 Task: Add the task  Improve the appâ€™s performance during network interruptions to the section DevOps Drive in the project WonderTech and add a Due Date to the respective task as 2024/01/09.
Action: Mouse moved to (398, 554)
Screenshot: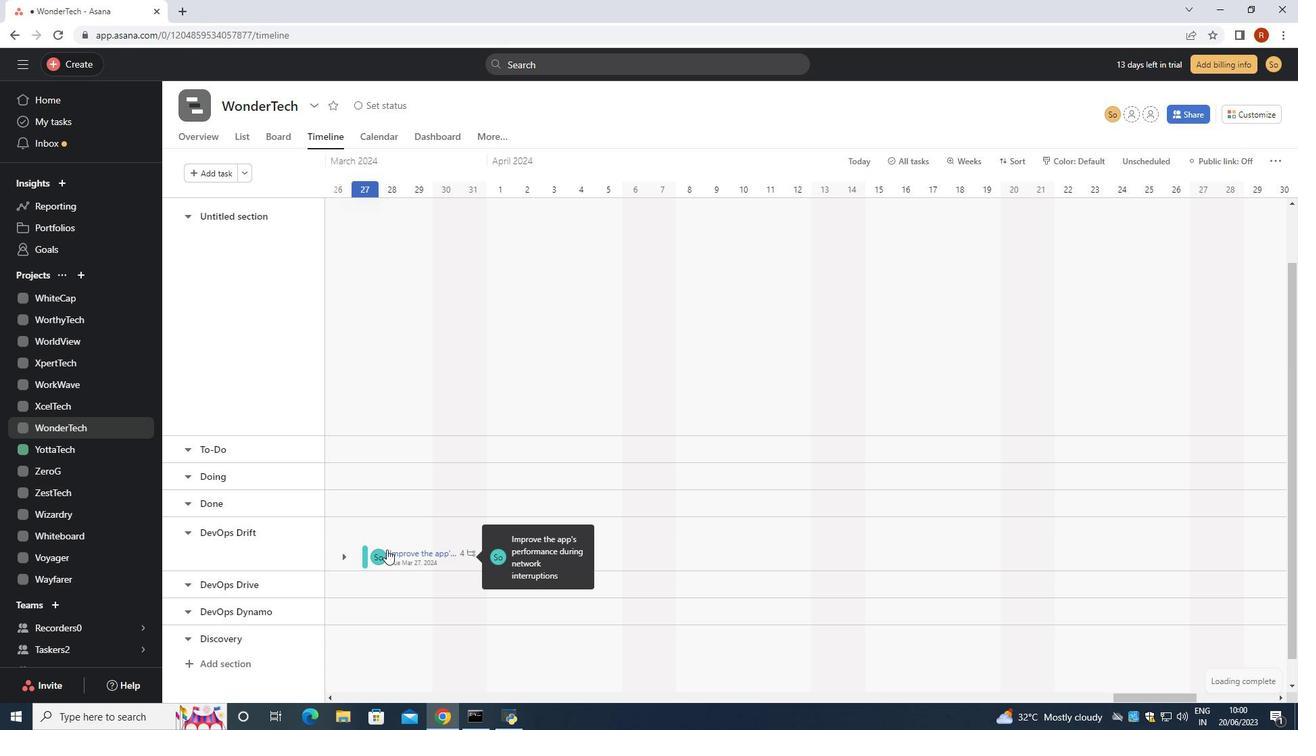 
Action: Mouse pressed left at (398, 554)
Screenshot: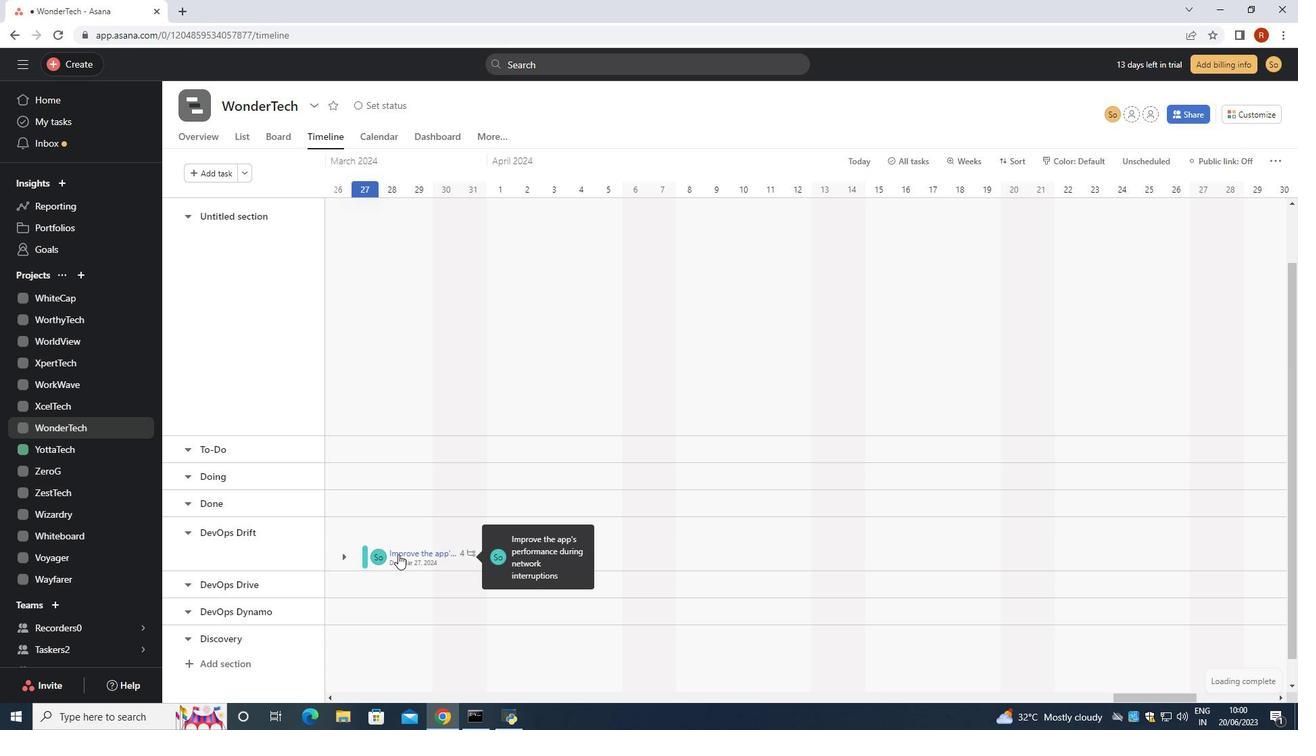 
Action: Mouse moved to (1061, 317)
Screenshot: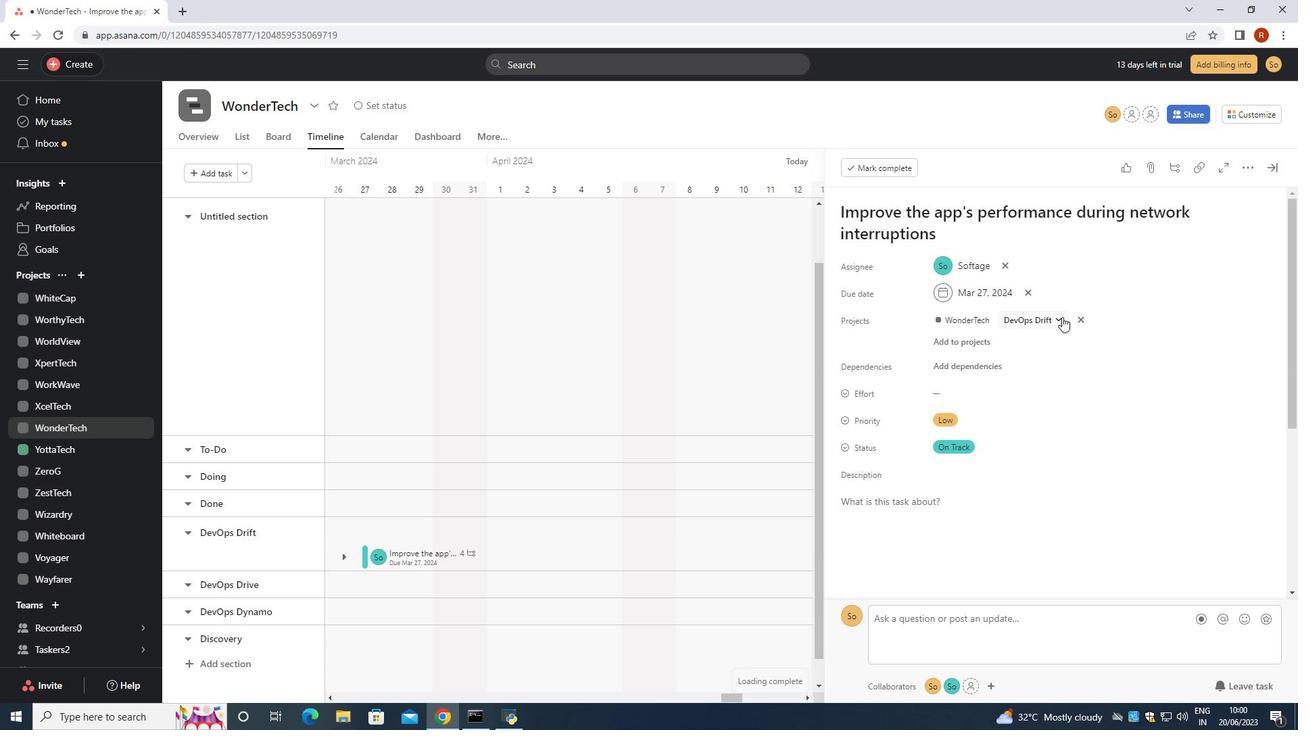 
Action: Mouse pressed left at (1061, 317)
Screenshot: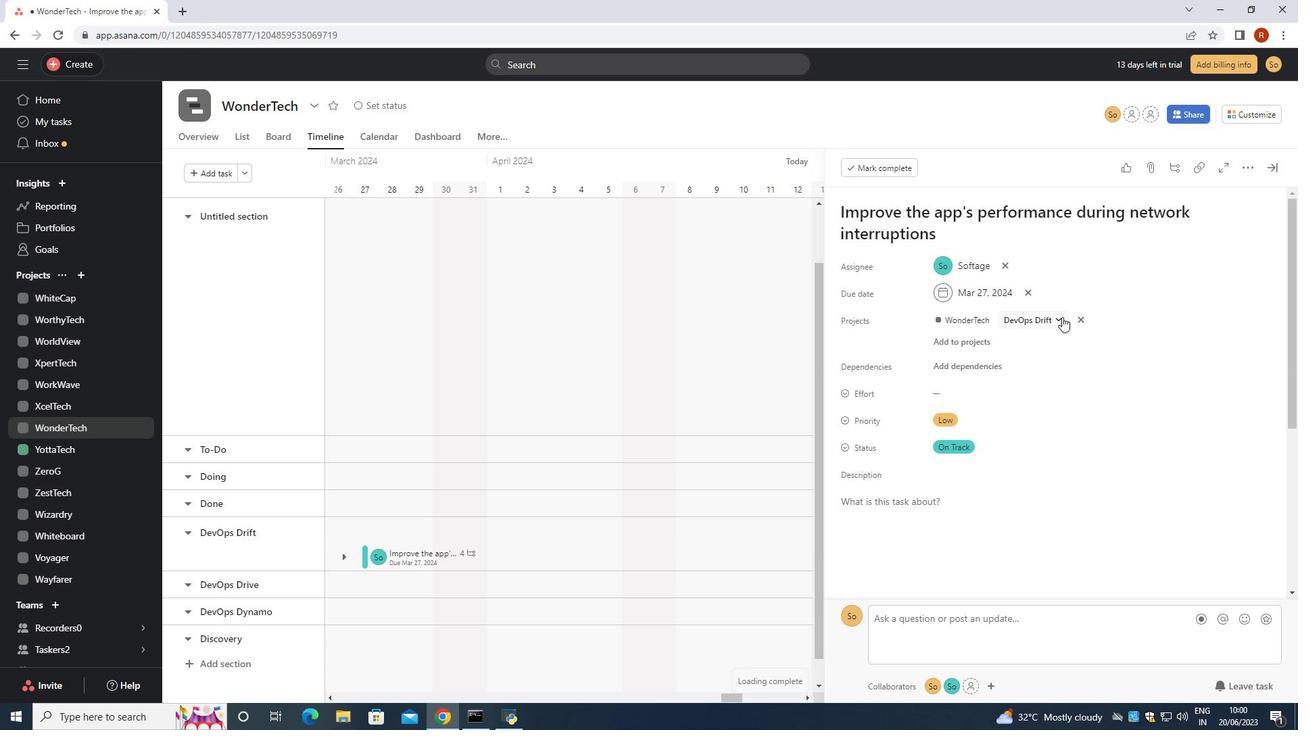 
Action: Mouse moved to (1015, 472)
Screenshot: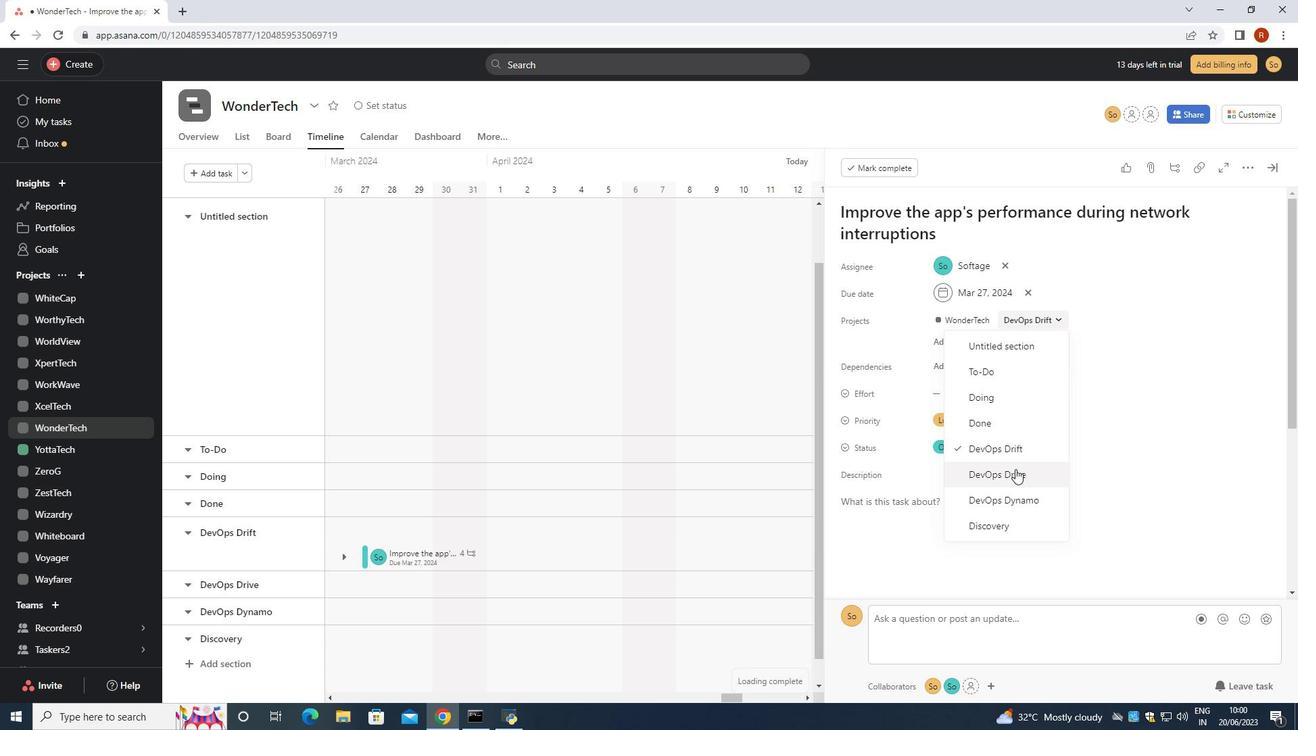 
Action: Mouse pressed left at (1015, 472)
Screenshot: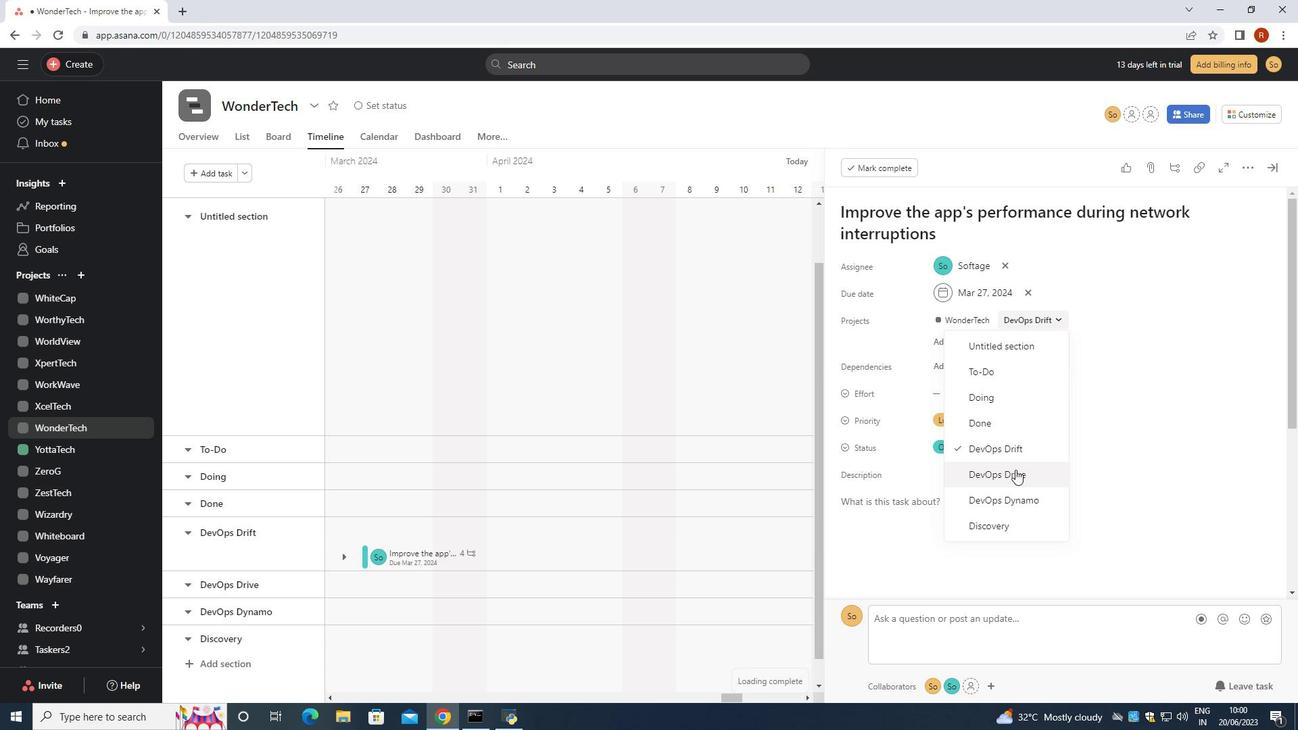 
Action: Mouse moved to (1029, 296)
Screenshot: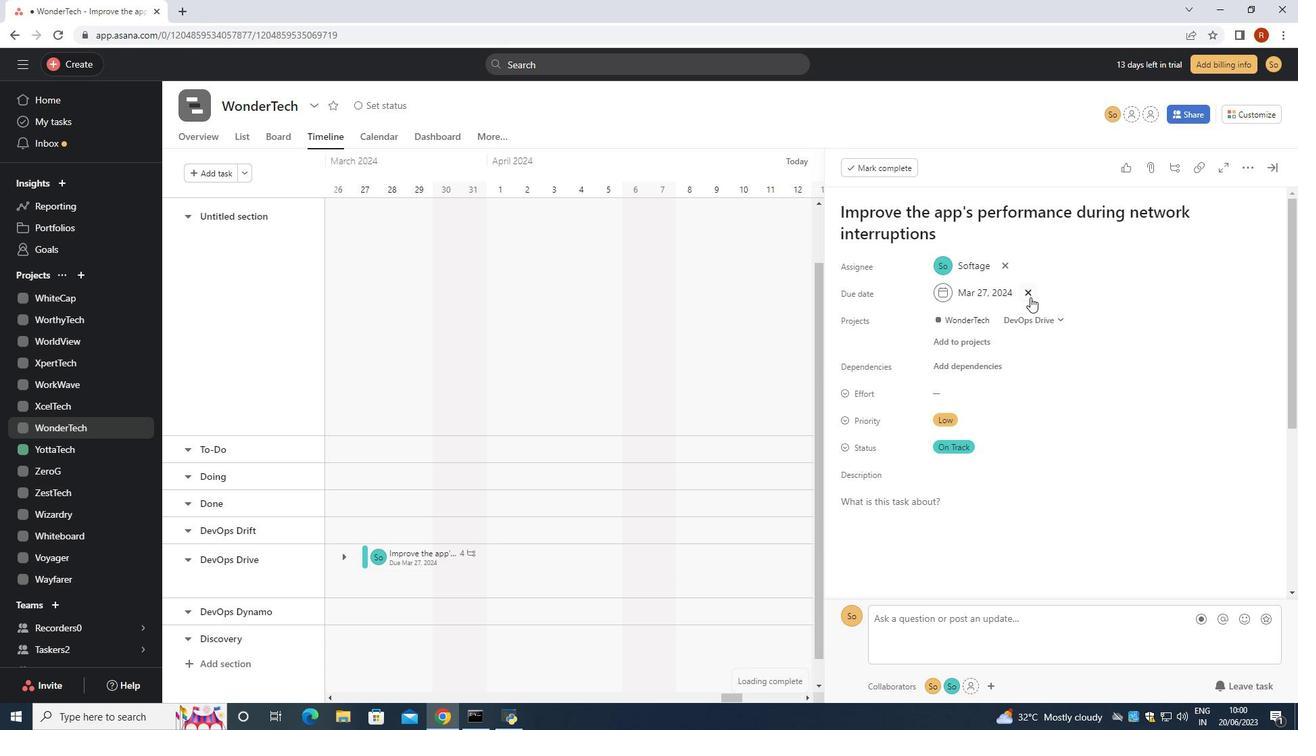 
Action: Mouse pressed left at (1029, 296)
Screenshot: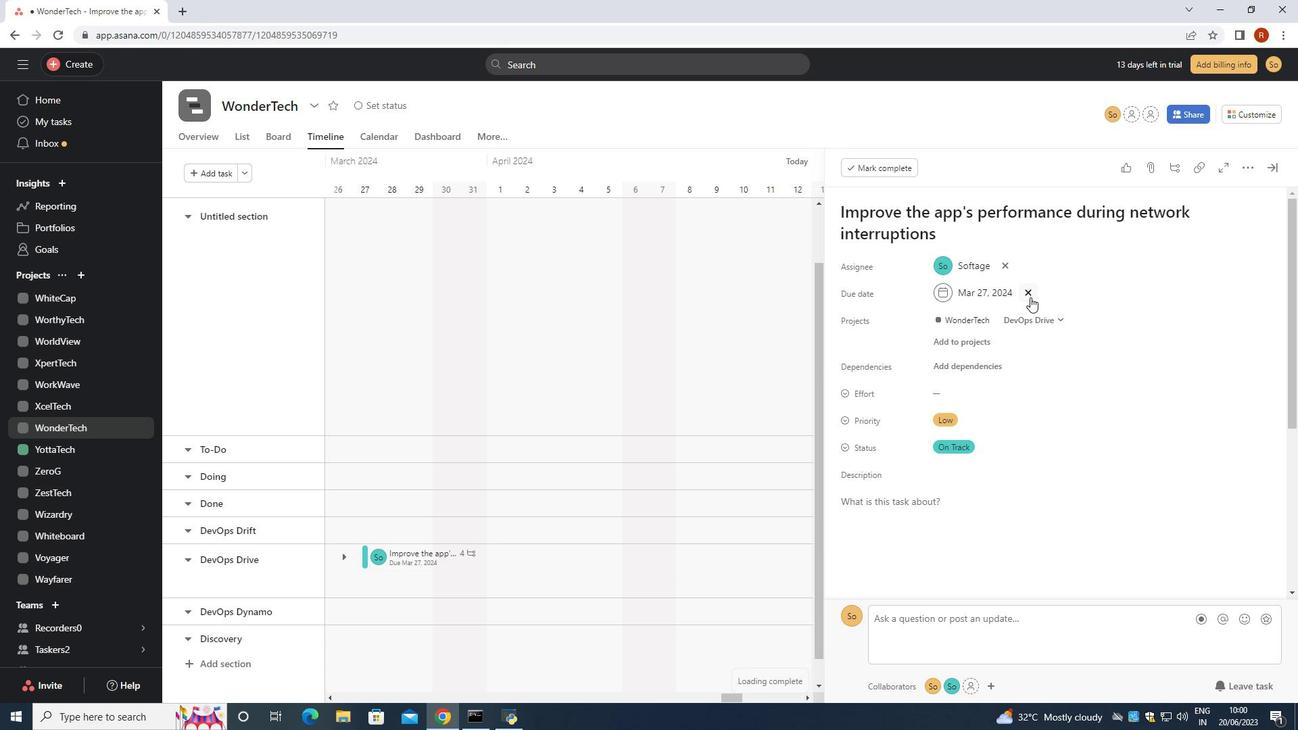 
Action: Mouse moved to (1001, 291)
Screenshot: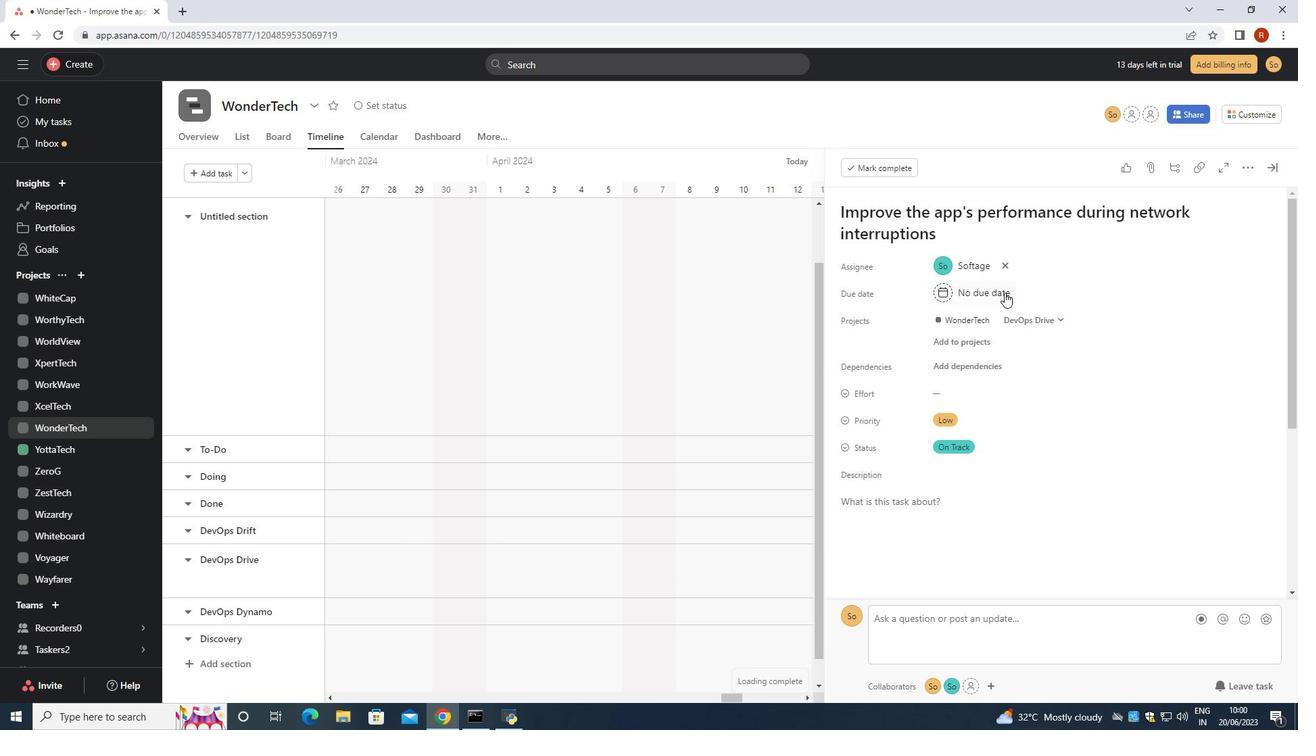 
Action: Mouse pressed left at (1001, 291)
Screenshot: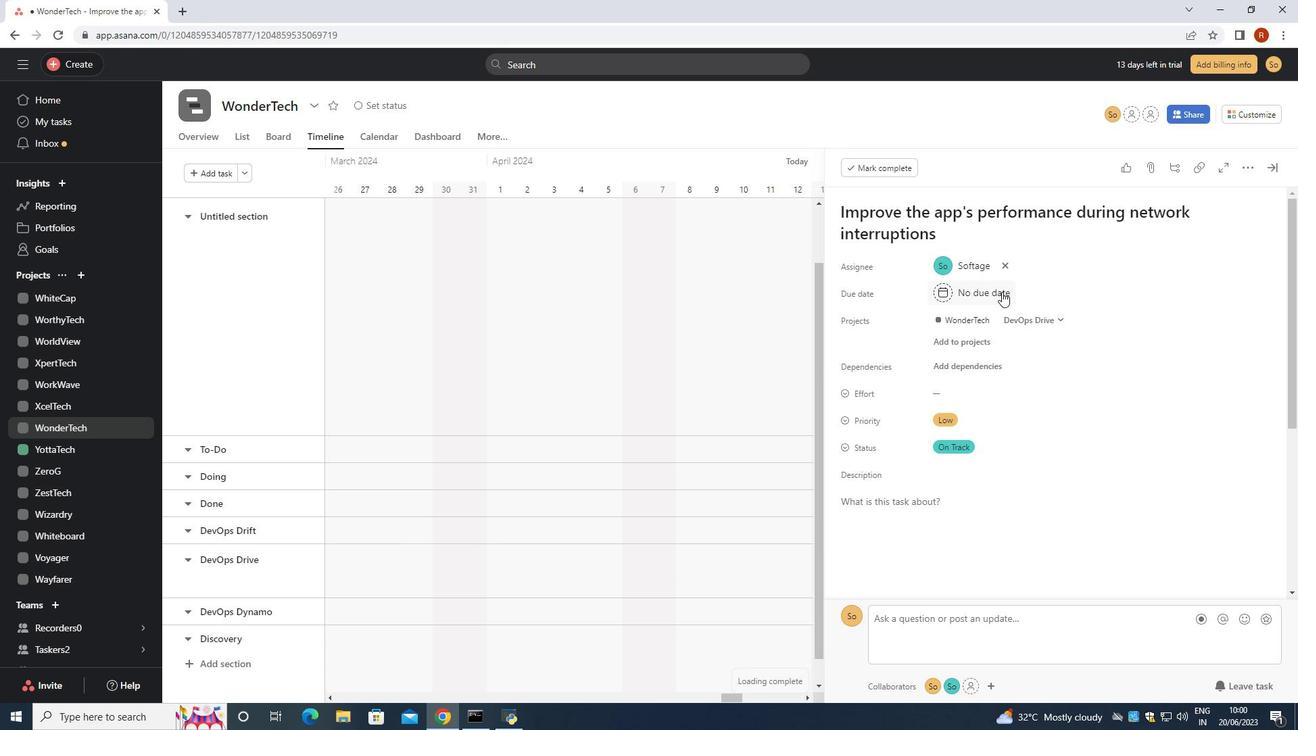 
Action: Key pressed 2024/01/09
Screenshot: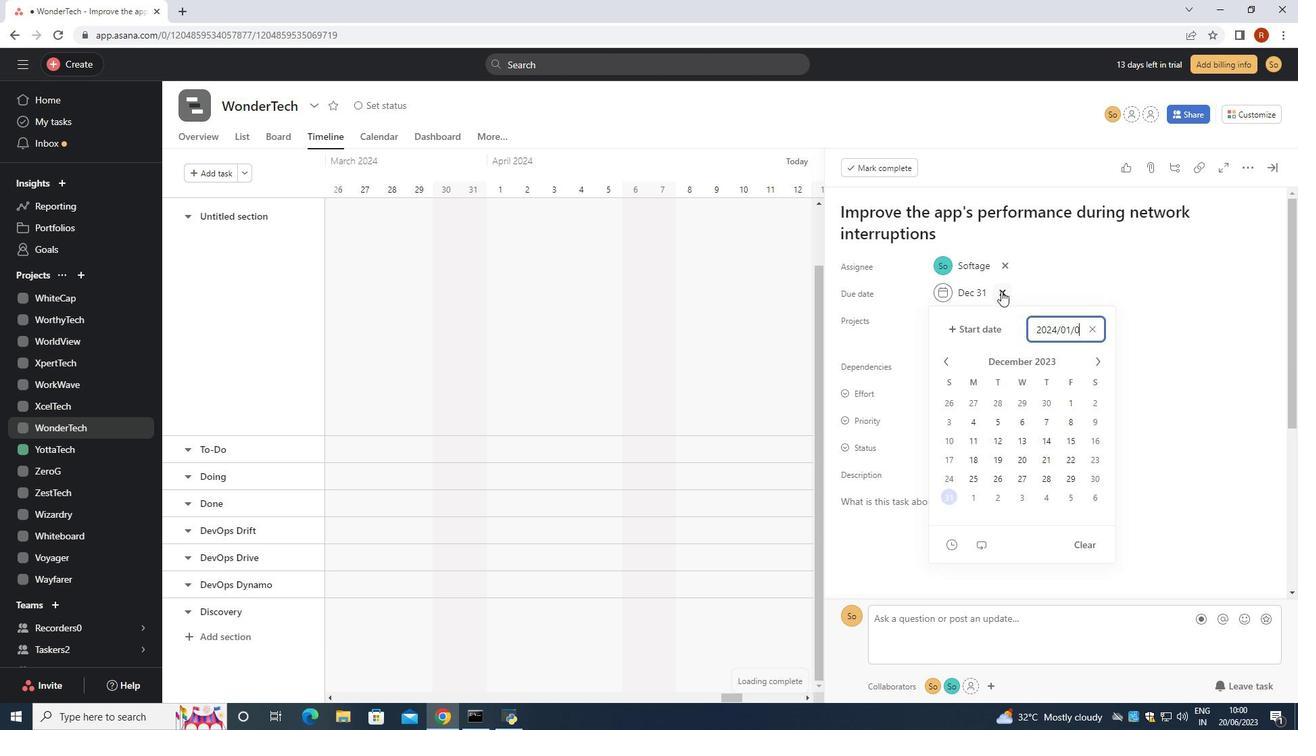 
Action: Mouse moved to (1012, 292)
Screenshot: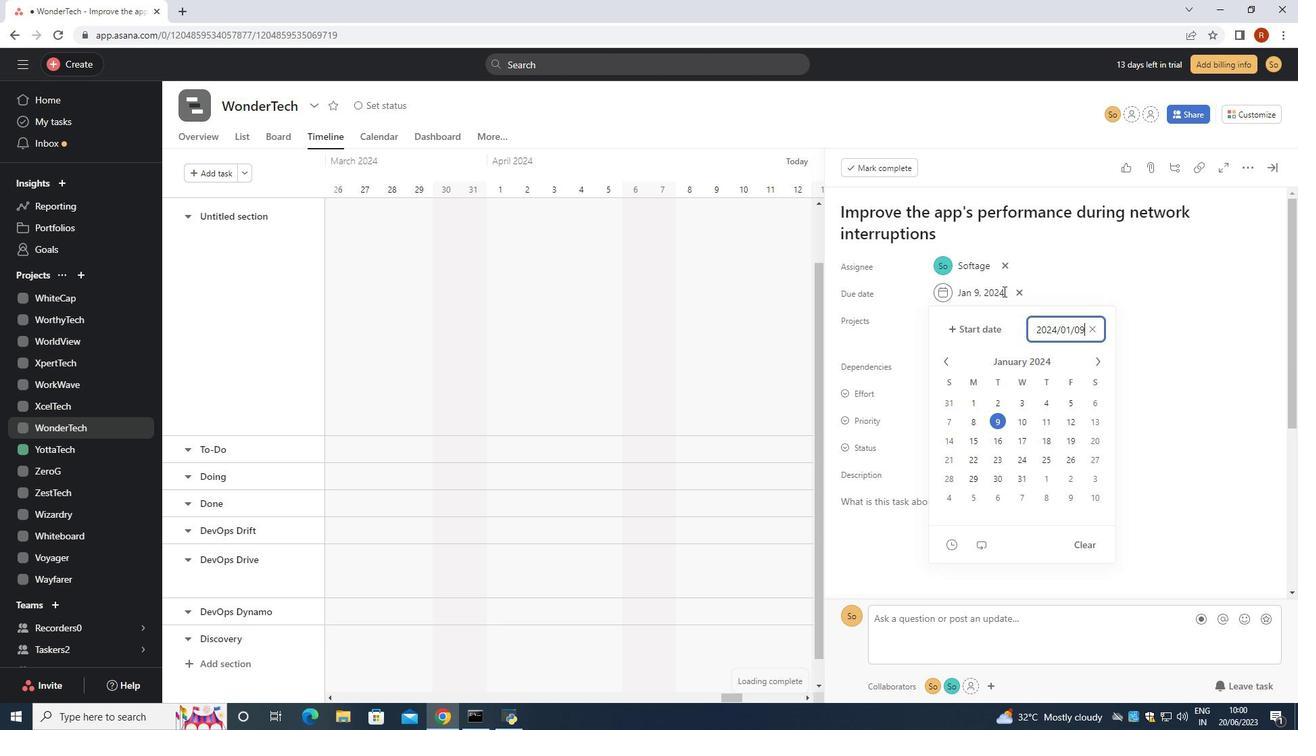 
Action: Key pressed <Key.enter>
Screenshot: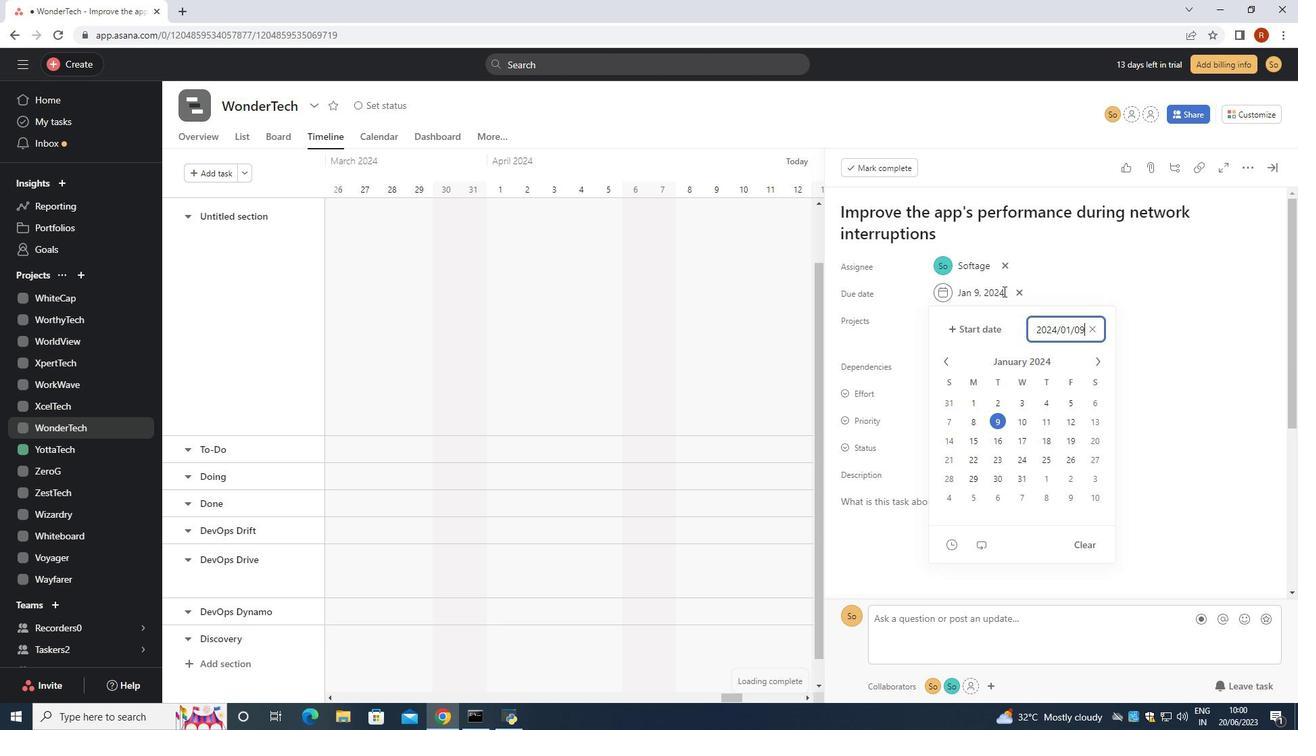 
Action: Mouse moved to (1063, 478)
Screenshot: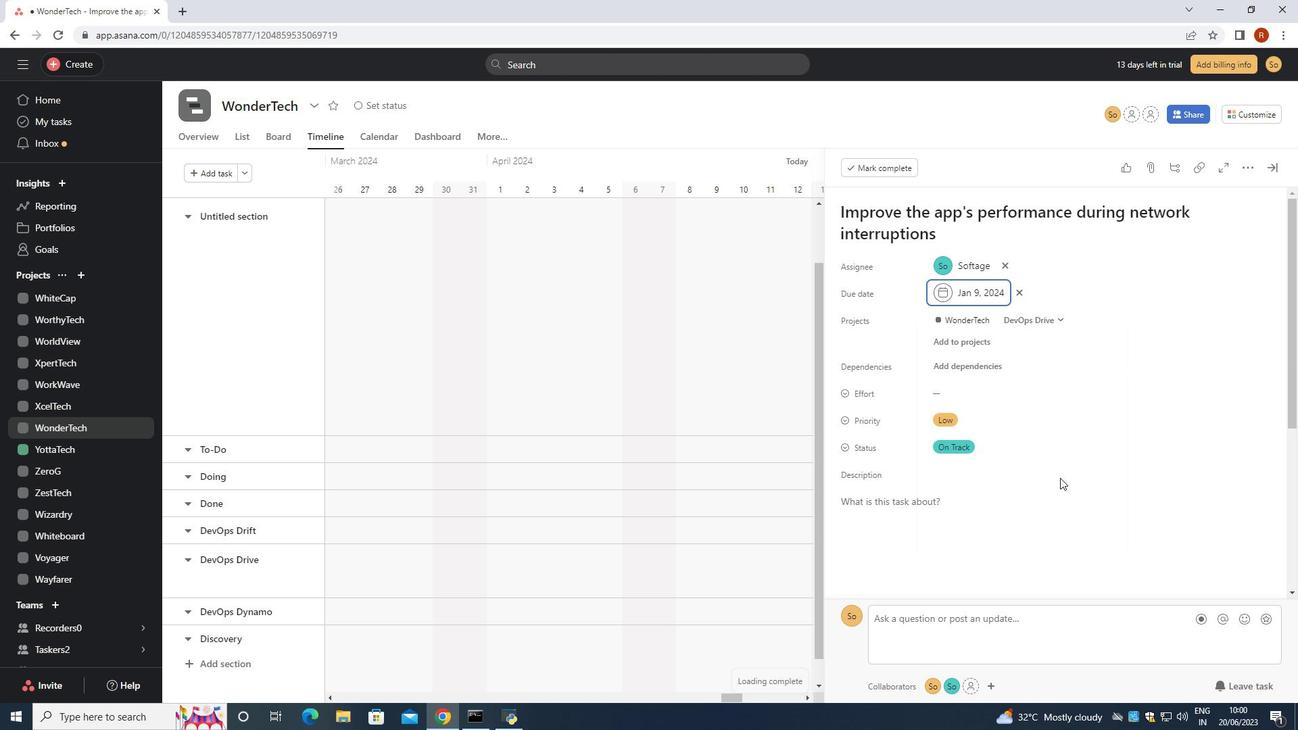 
